 Task: Create a due date automation trigger when advanced on, on the wednesday before a card is due add dates with a complete due date at 11:00 AM.
Action: Mouse moved to (969, 304)
Screenshot: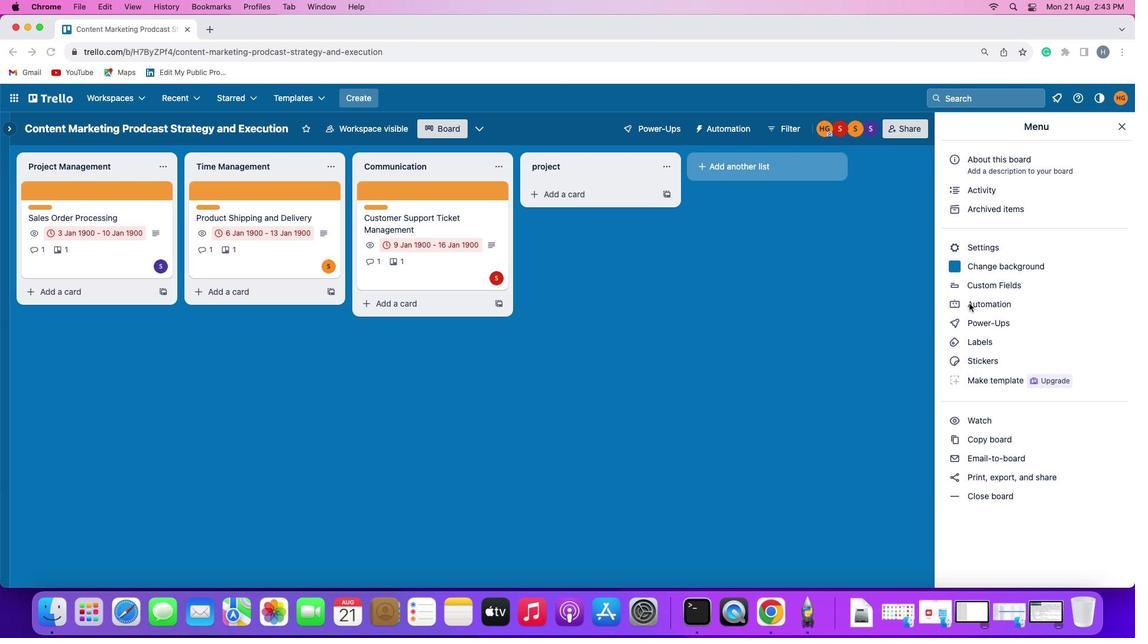 
Action: Mouse pressed left at (969, 304)
Screenshot: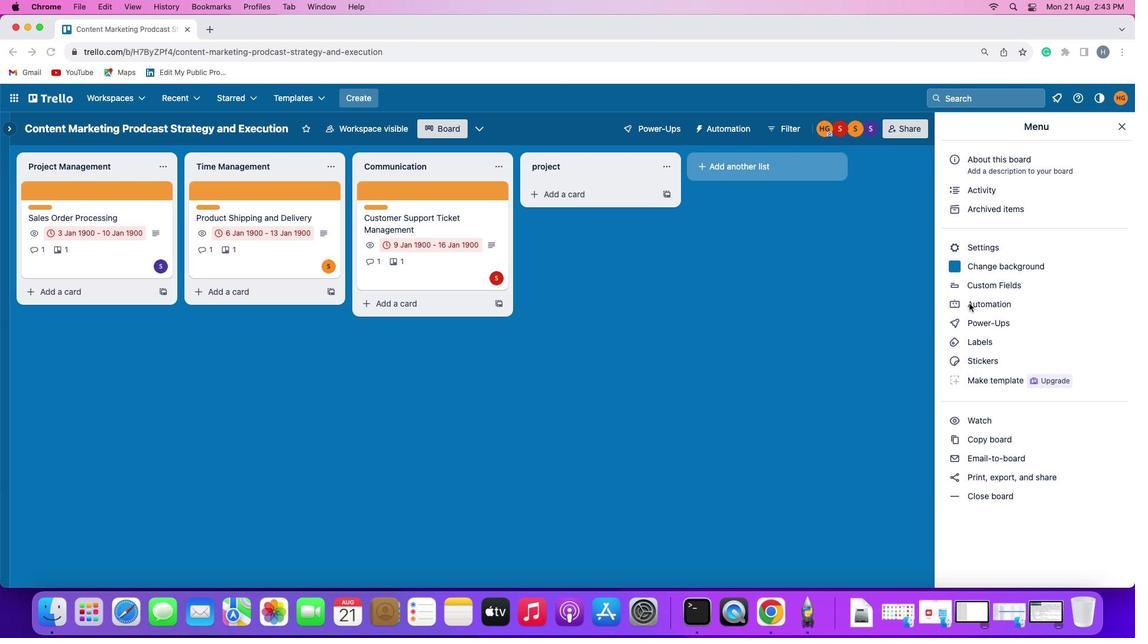 
Action: Mouse moved to (969, 304)
Screenshot: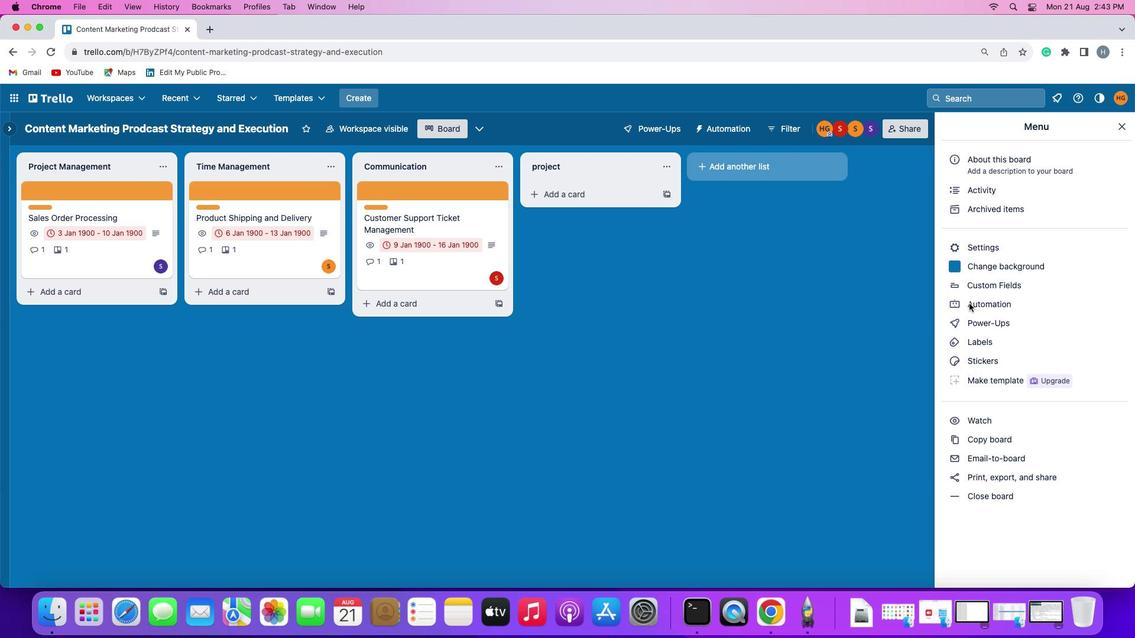 
Action: Mouse pressed left at (969, 304)
Screenshot: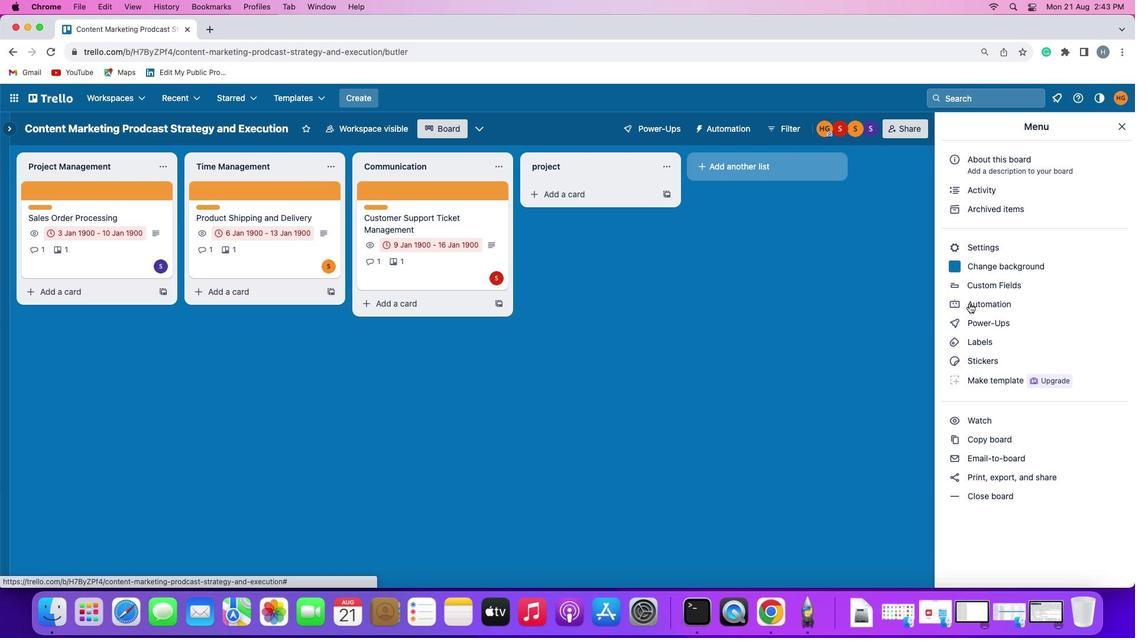 
Action: Mouse moved to (58, 280)
Screenshot: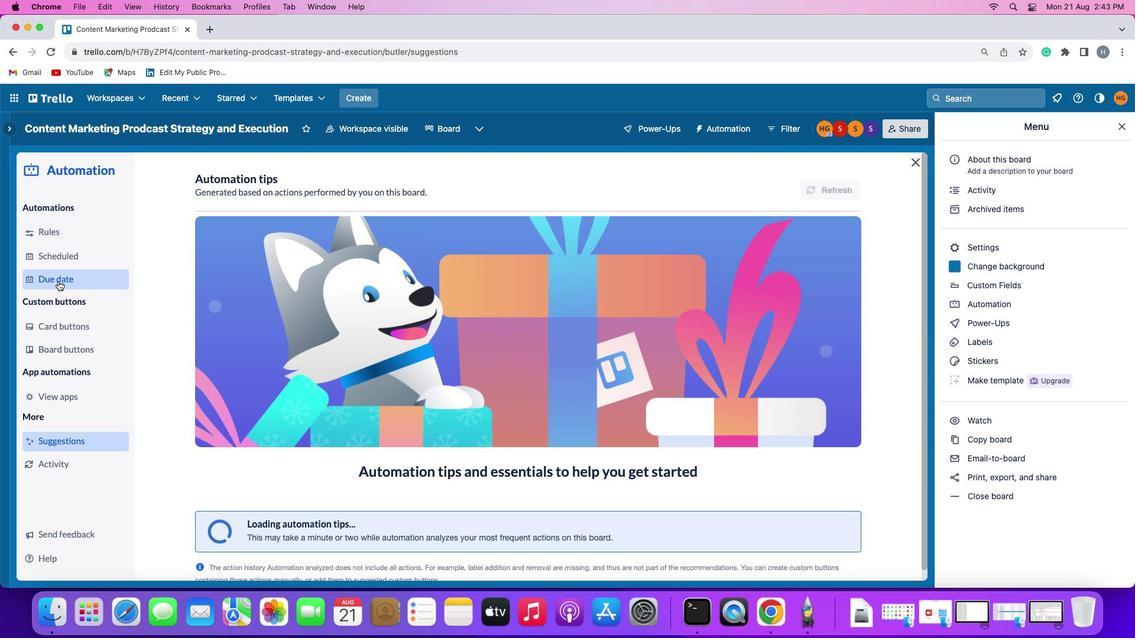 
Action: Mouse pressed left at (58, 280)
Screenshot: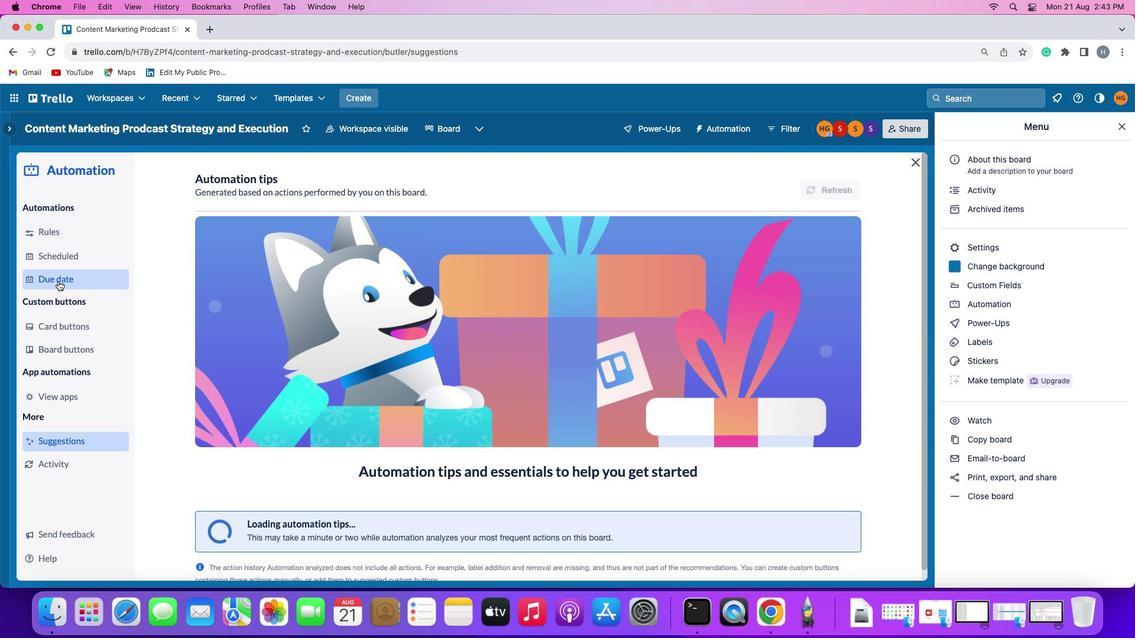 
Action: Mouse moved to (802, 179)
Screenshot: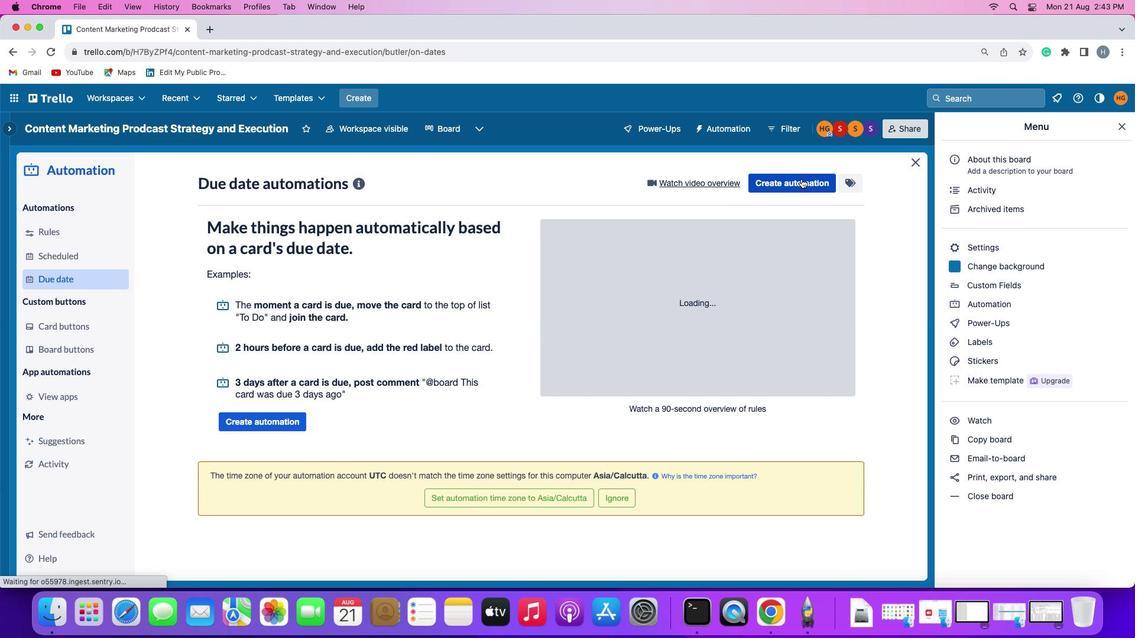 
Action: Mouse pressed left at (802, 179)
Screenshot: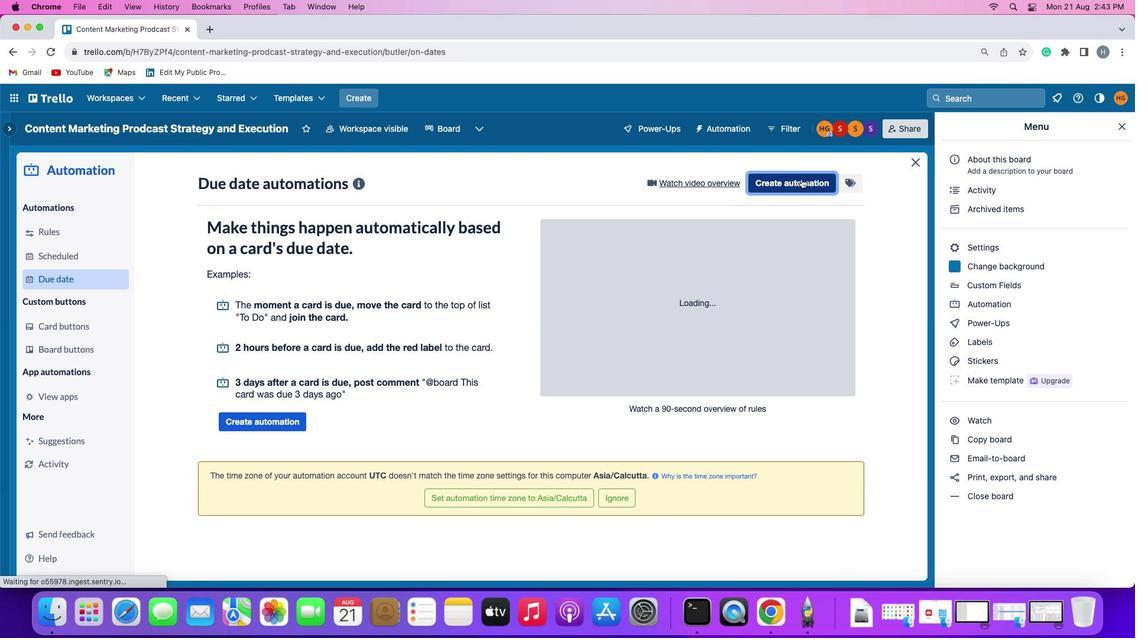 
Action: Mouse moved to (365, 296)
Screenshot: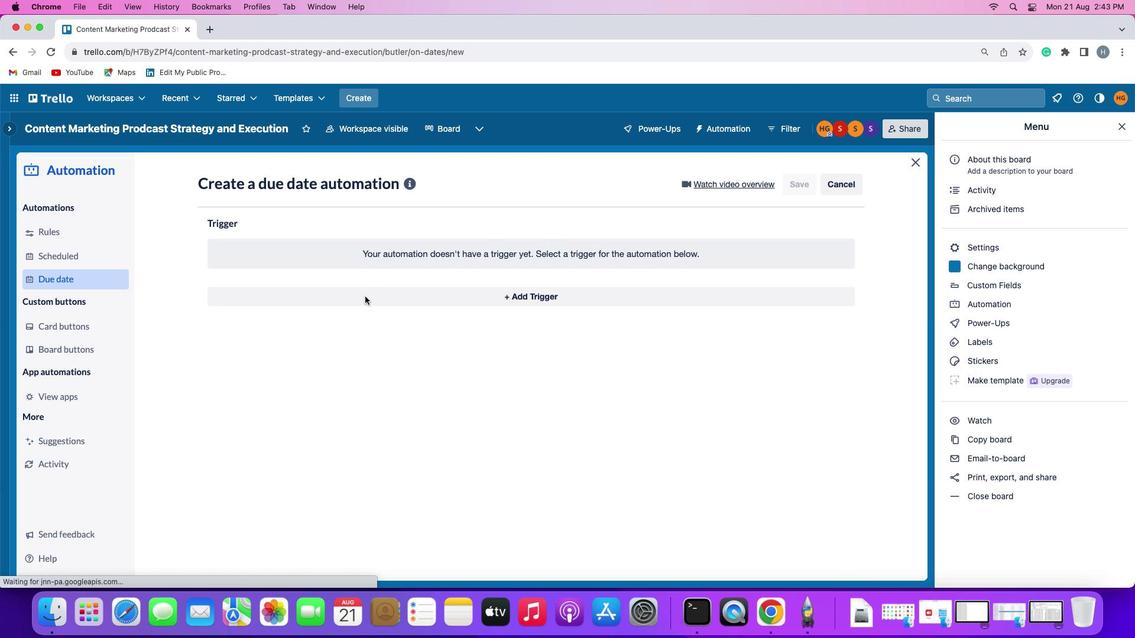 
Action: Mouse pressed left at (365, 296)
Screenshot: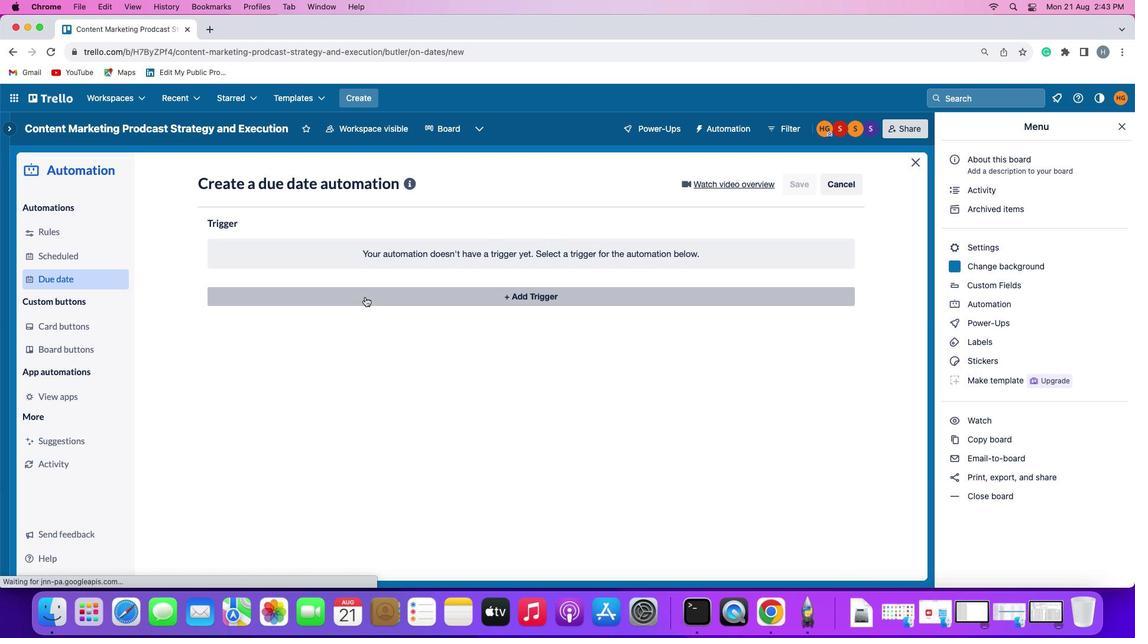 
Action: Mouse moved to (262, 512)
Screenshot: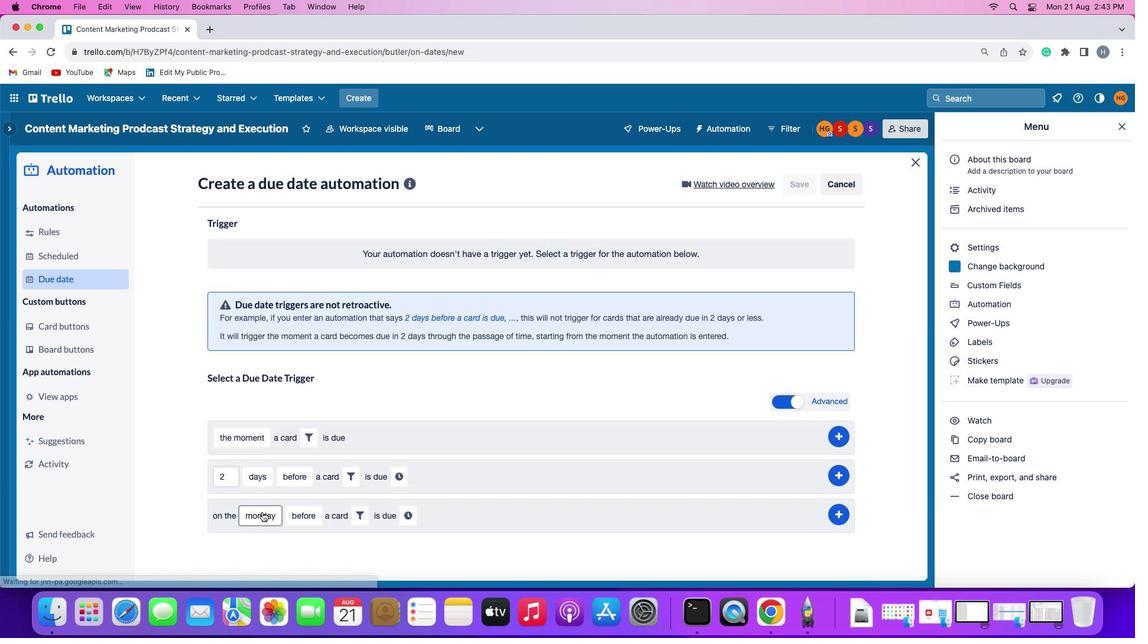 
Action: Mouse pressed left at (262, 512)
Screenshot: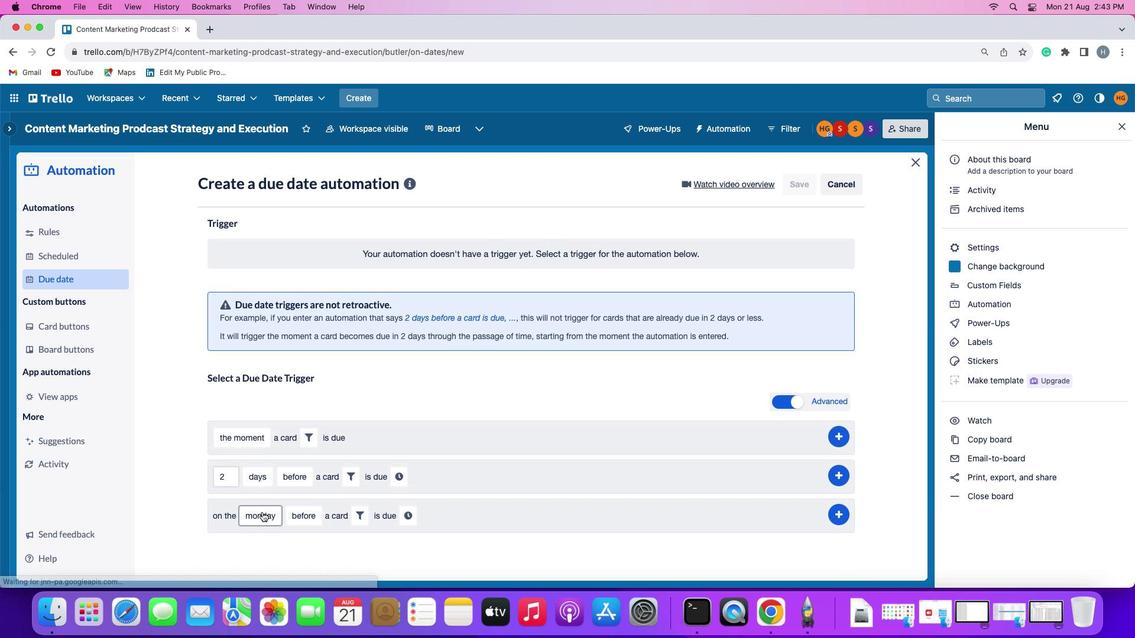 
Action: Mouse moved to (296, 395)
Screenshot: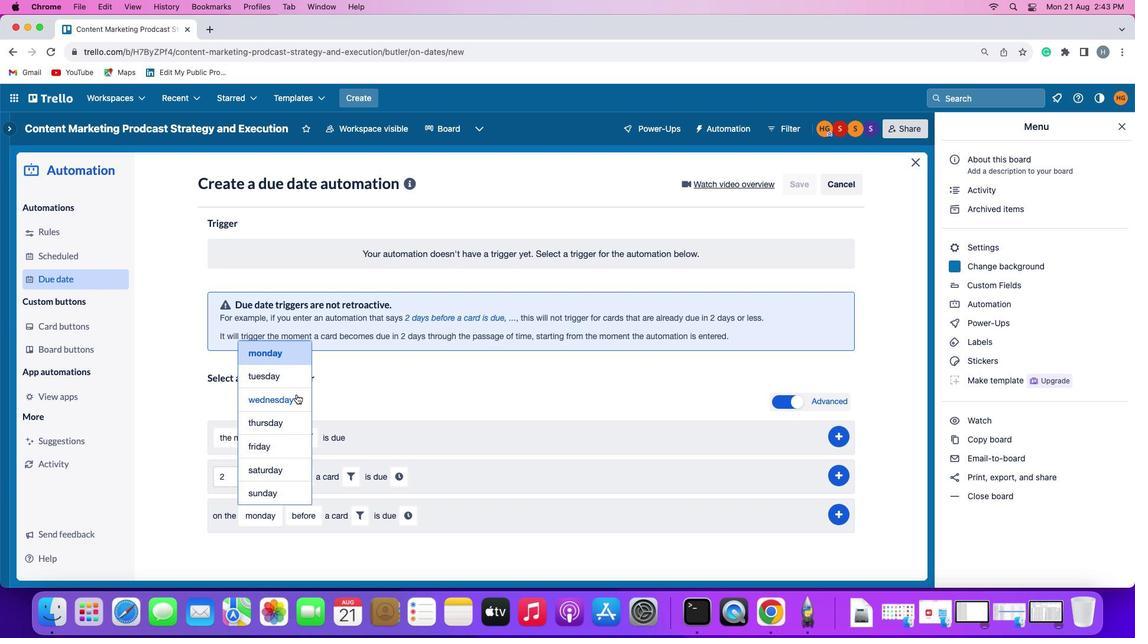 
Action: Mouse pressed left at (296, 395)
Screenshot: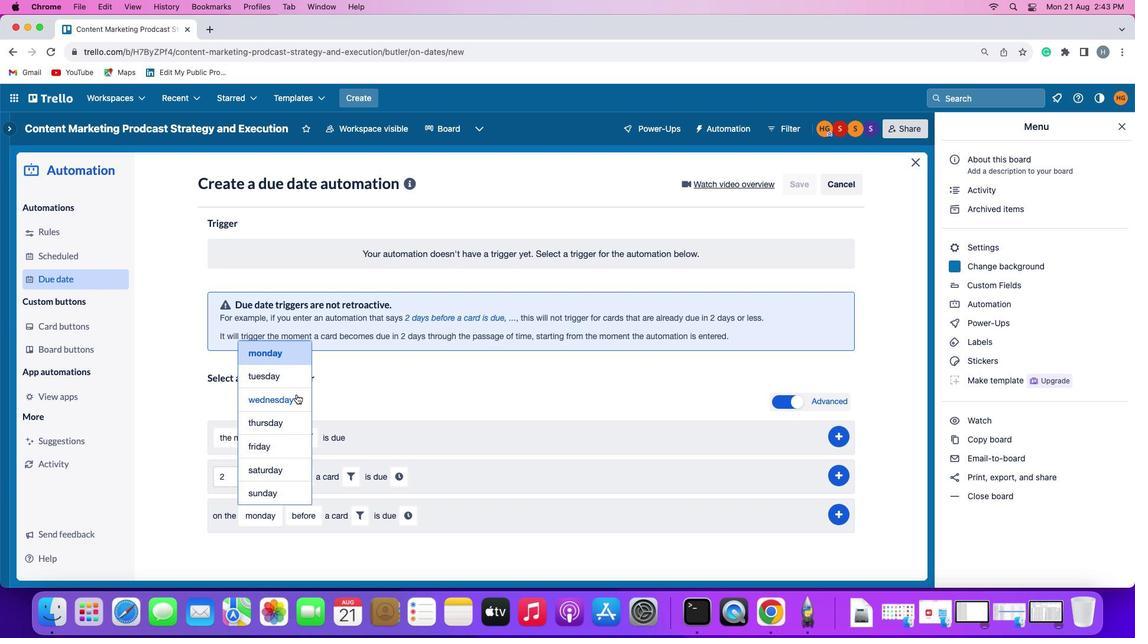 
Action: Mouse moved to (377, 515)
Screenshot: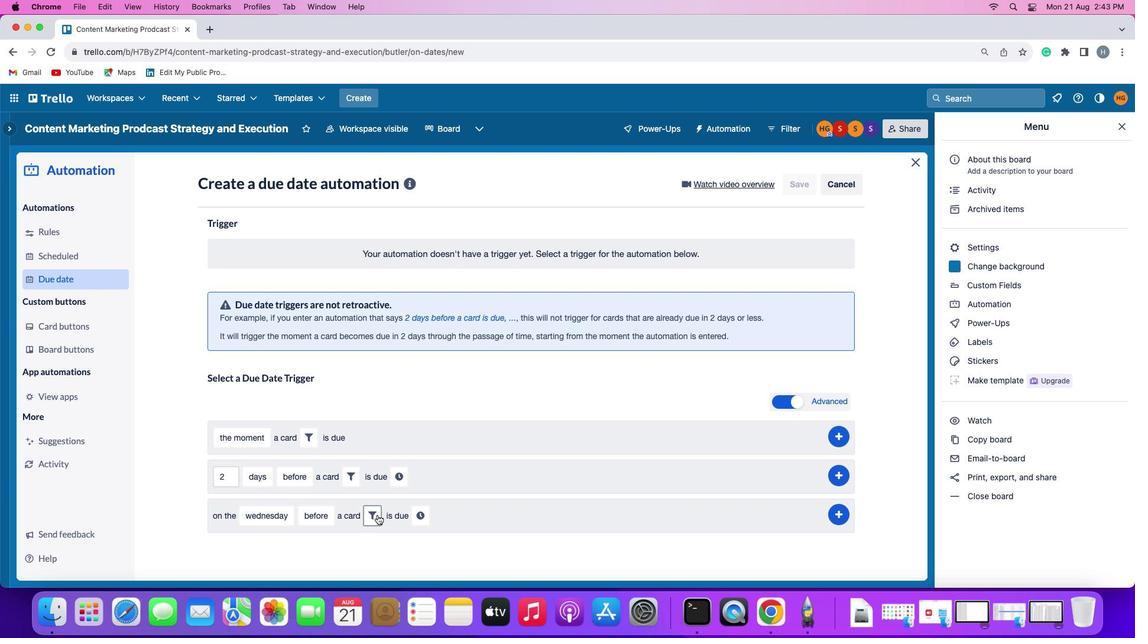 
Action: Mouse pressed left at (377, 515)
Screenshot: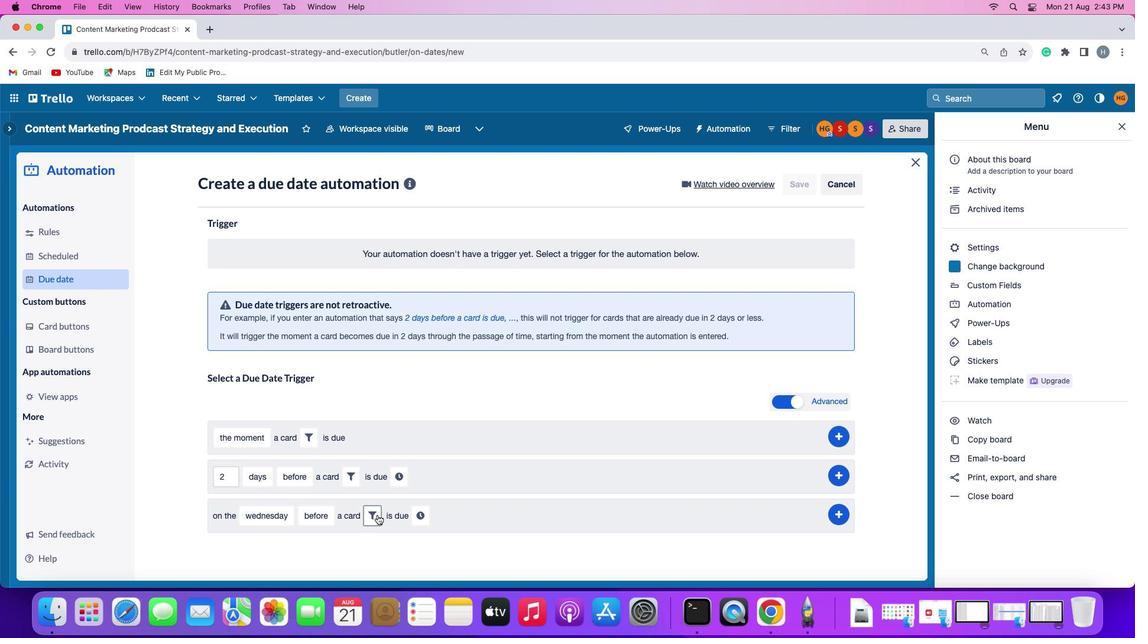 
Action: Mouse moved to (438, 551)
Screenshot: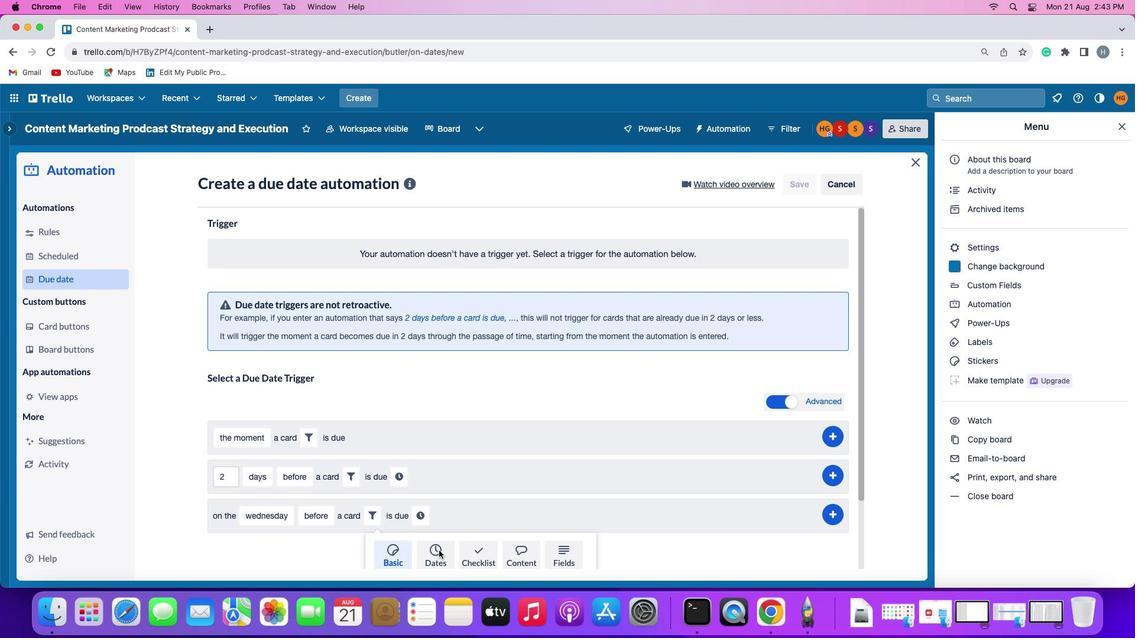 
Action: Mouse pressed left at (438, 551)
Screenshot: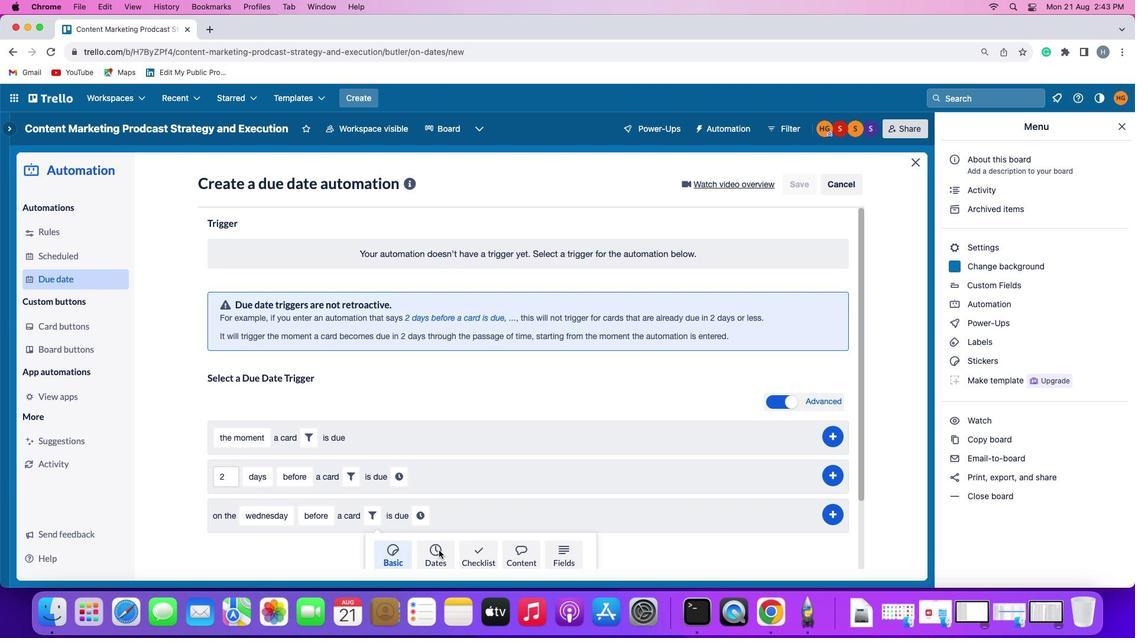 
Action: Mouse moved to (261, 544)
Screenshot: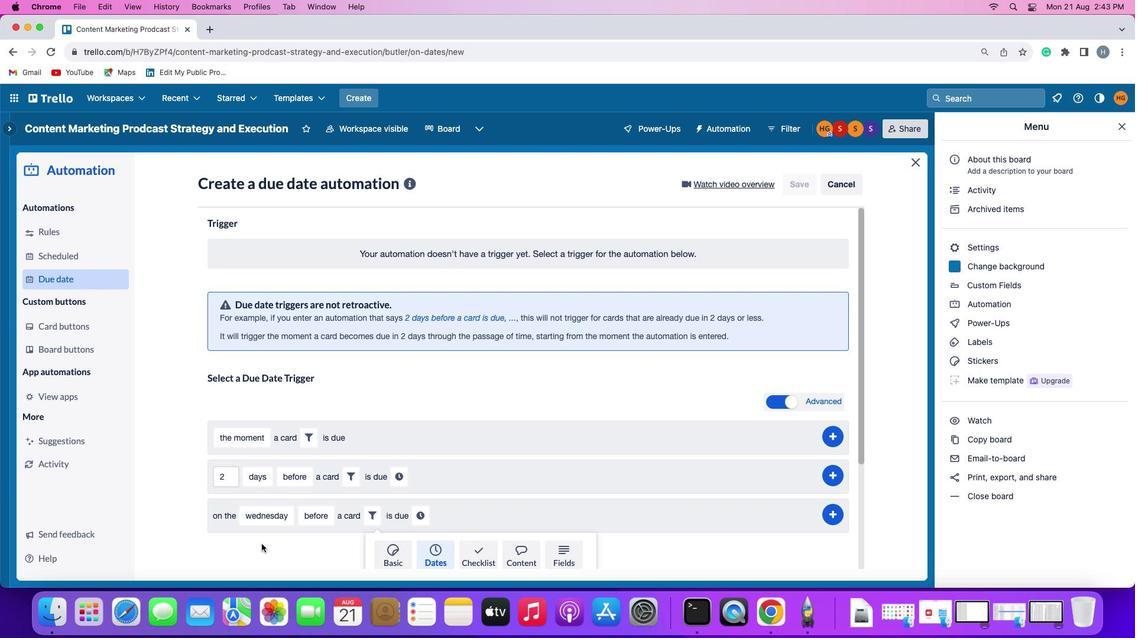 
Action: Mouse scrolled (261, 544) with delta (0, 0)
Screenshot: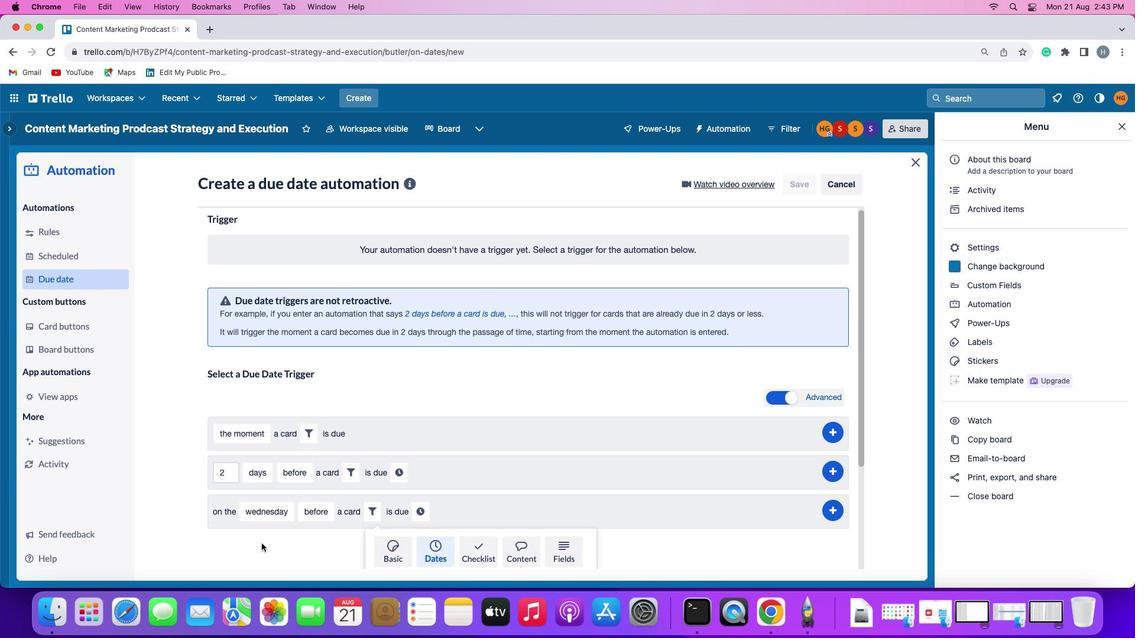
Action: Mouse scrolled (261, 544) with delta (0, 0)
Screenshot: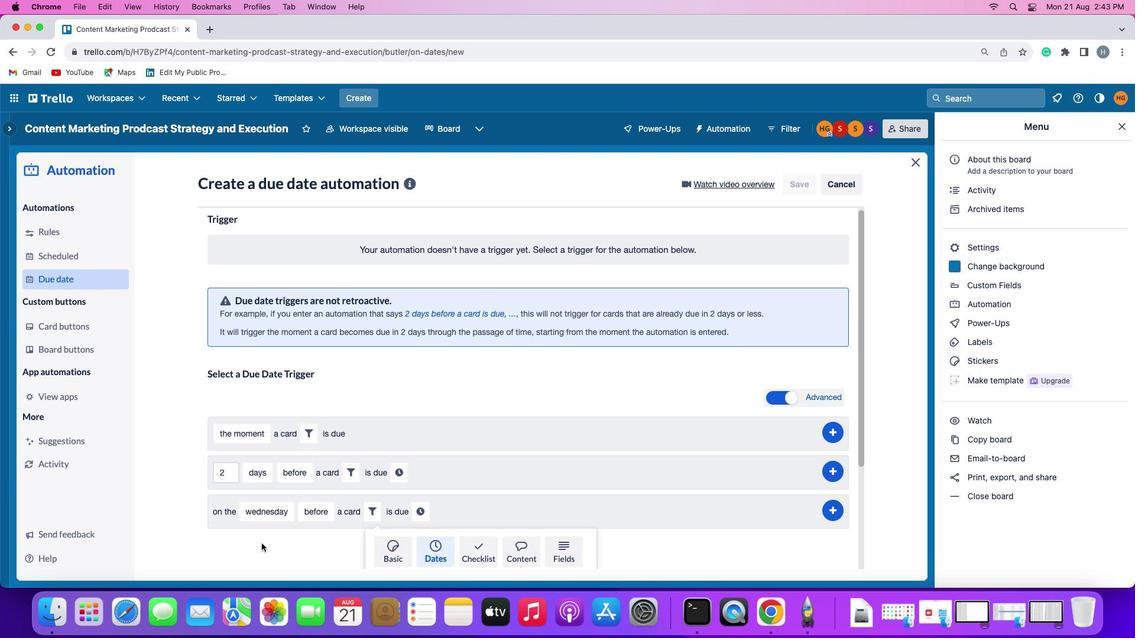 
Action: Mouse moved to (261, 544)
Screenshot: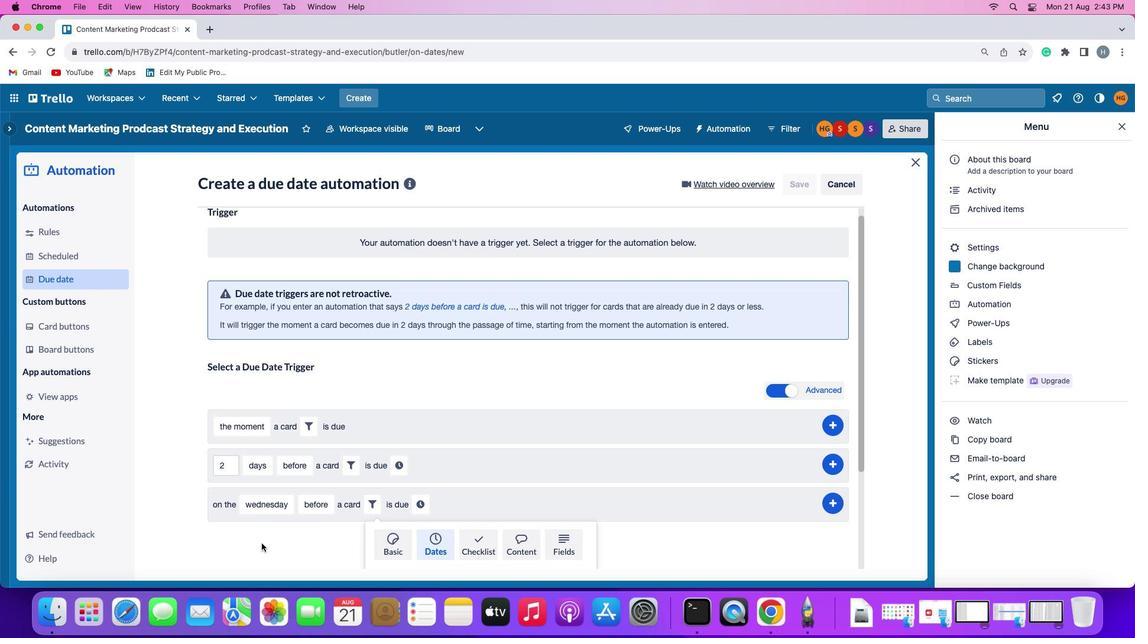 
Action: Mouse scrolled (261, 544) with delta (0, -1)
Screenshot: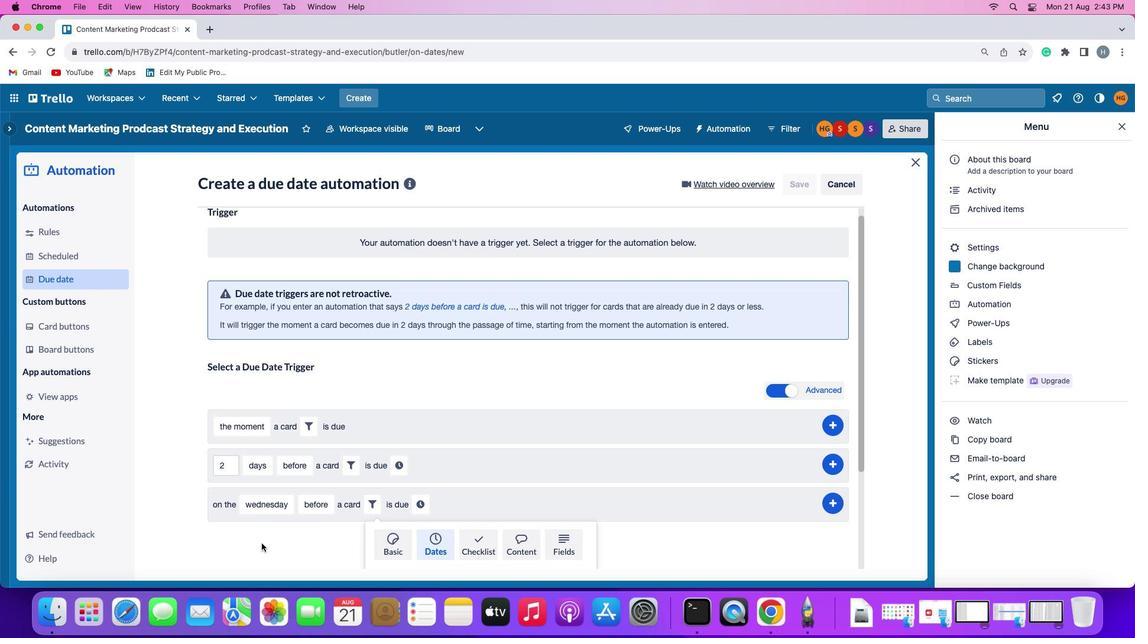 
Action: Mouse moved to (261, 544)
Screenshot: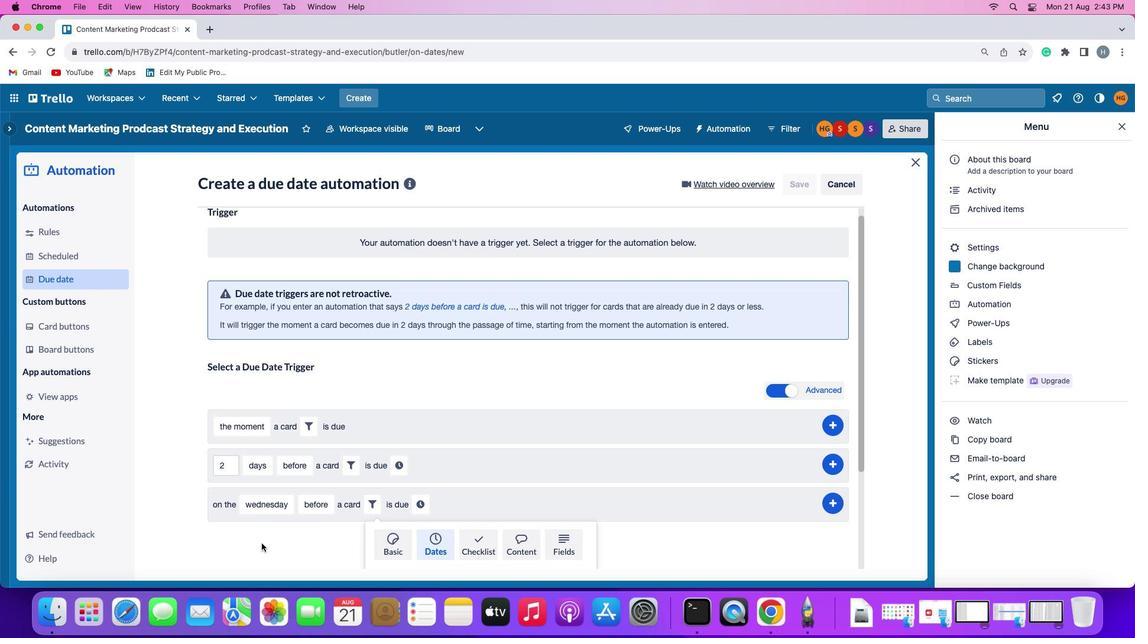 
Action: Mouse scrolled (261, 544) with delta (0, -2)
Screenshot: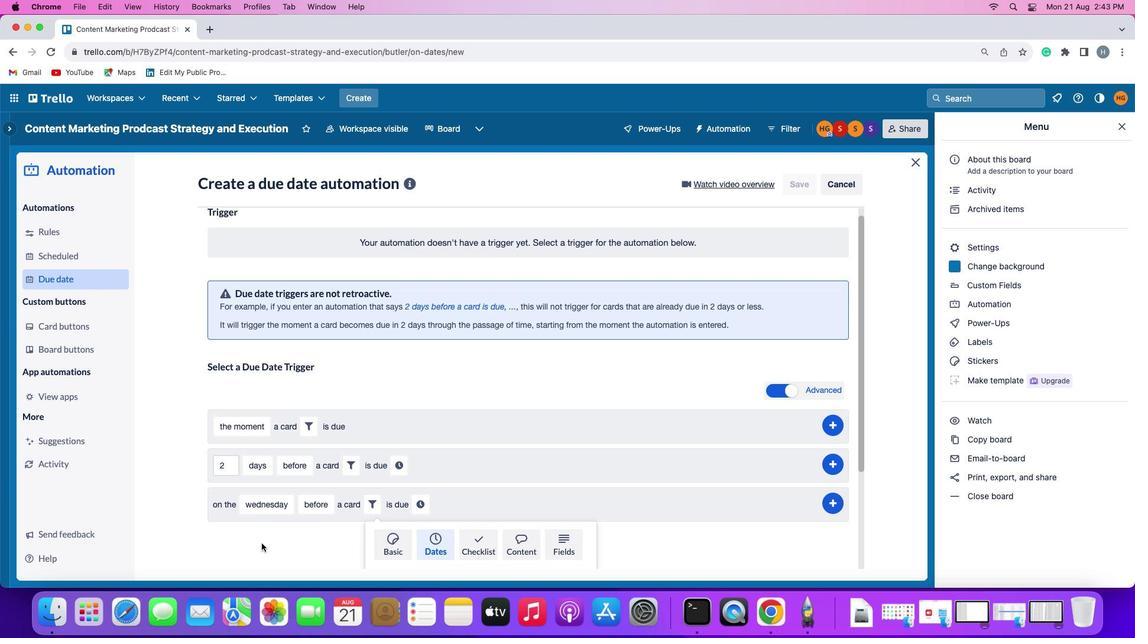 
Action: Mouse moved to (421, 446)
Screenshot: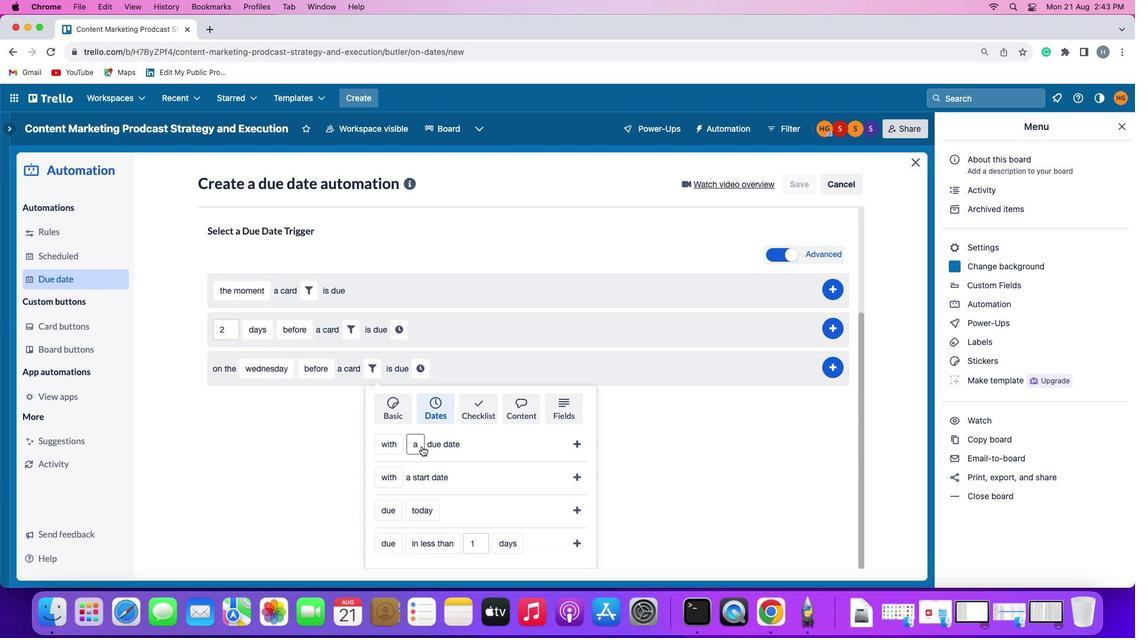 
Action: Mouse pressed left at (421, 446)
Screenshot: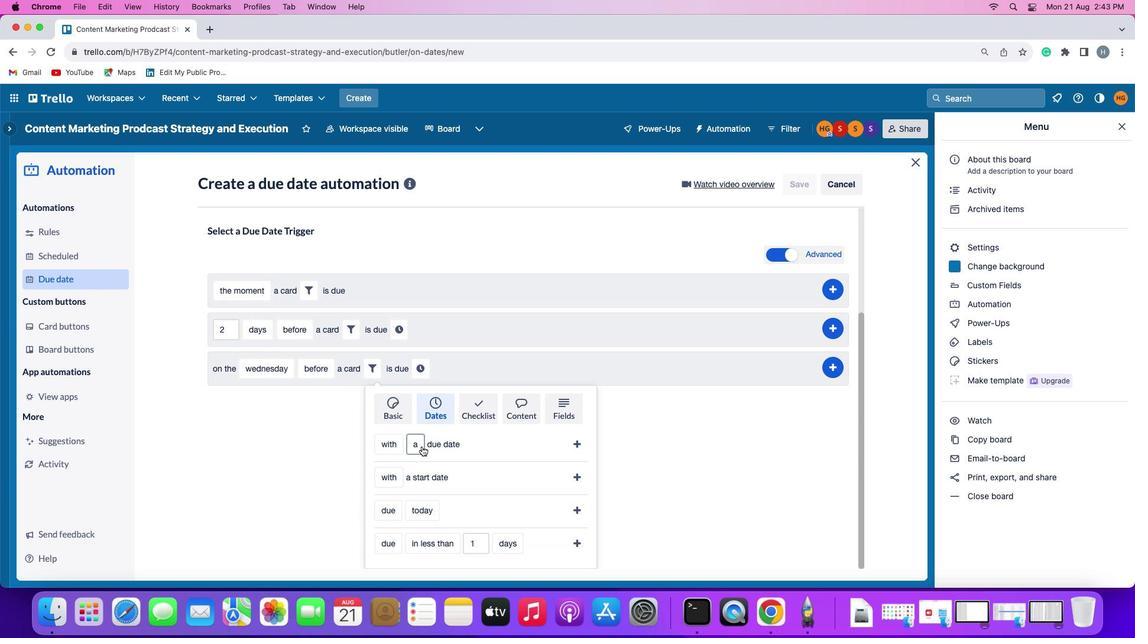 
Action: Mouse moved to (428, 493)
Screenshot: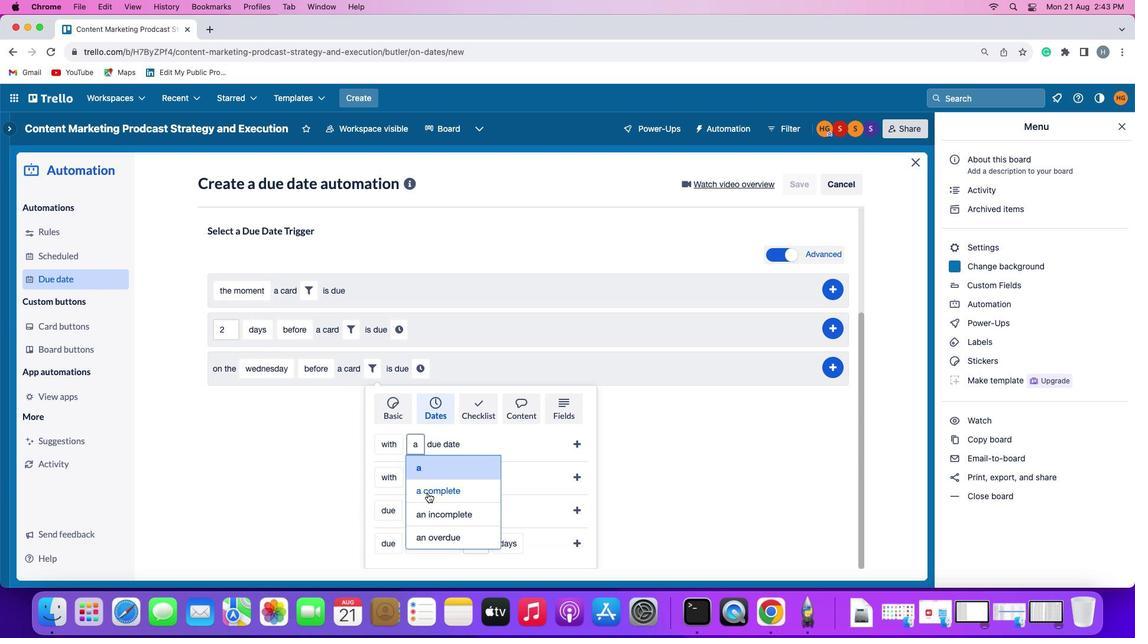 
Action: Mouse pressed left at (428, 493)
Screenshot: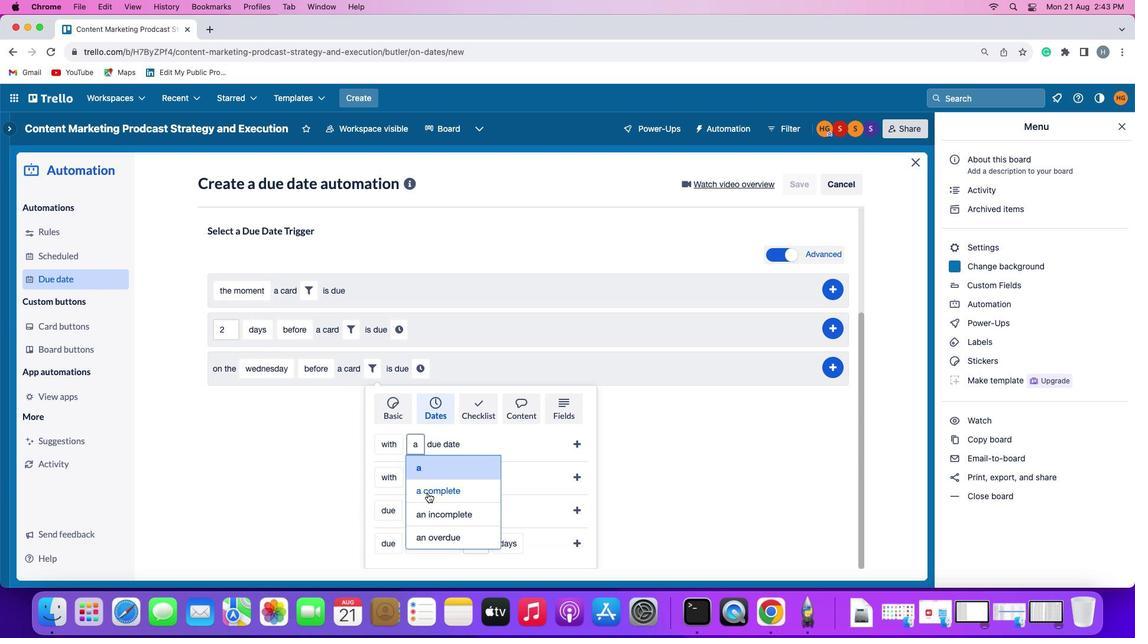 
Action: Mouse moved to (575, 442)
Screenshot: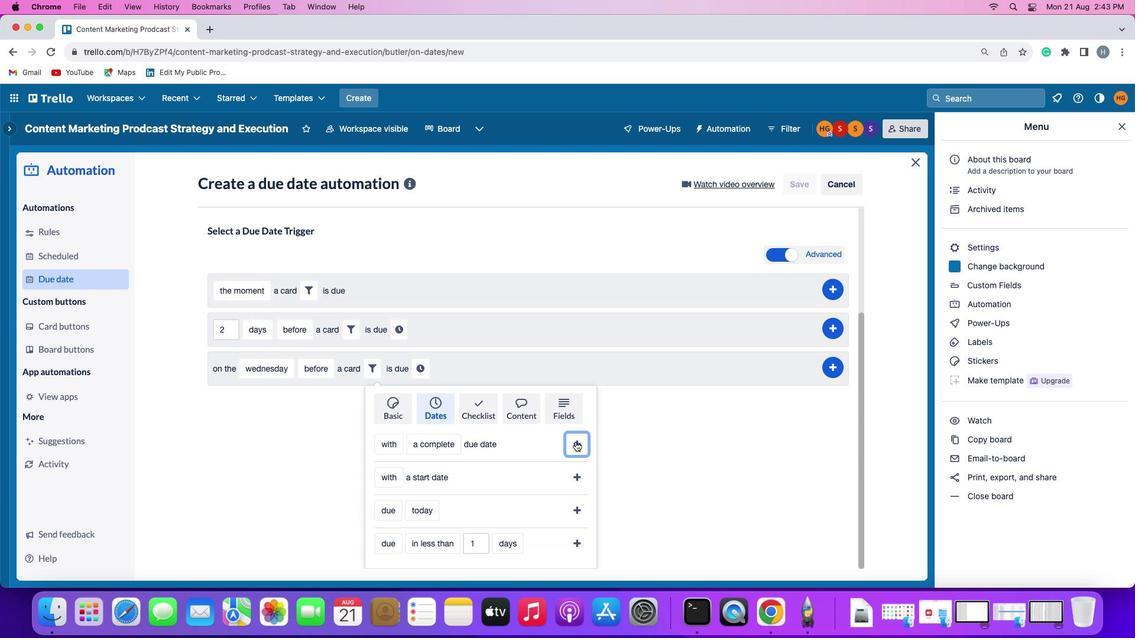
Action: Mouse pressed left at (575, 442)
Screenshot: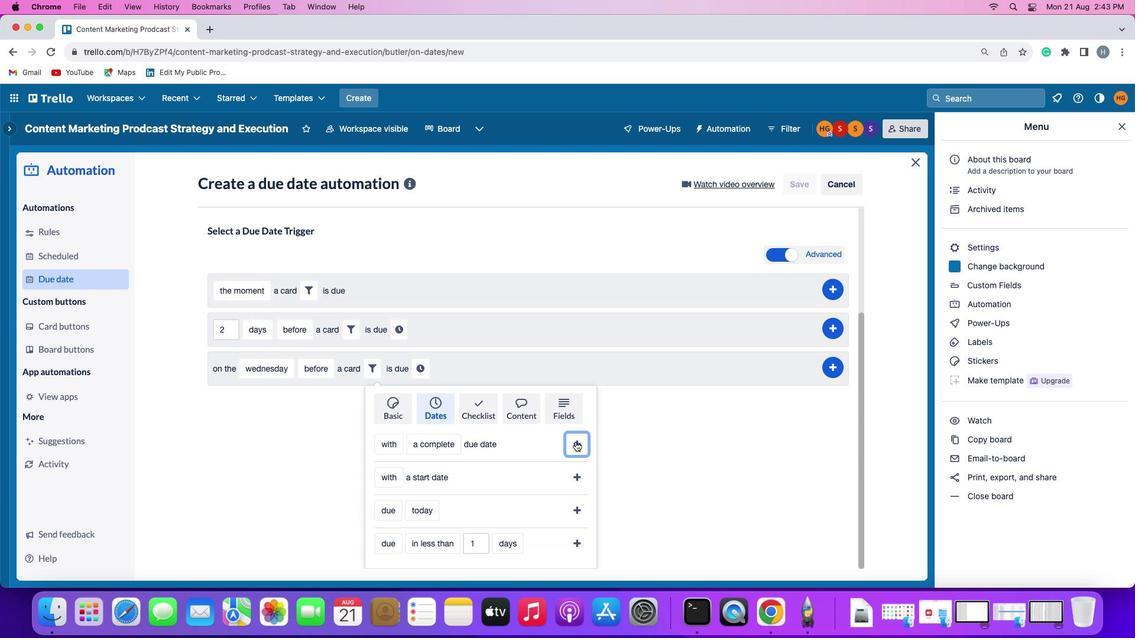 
Action: Mouse moved to (538, 511)
Screenshot: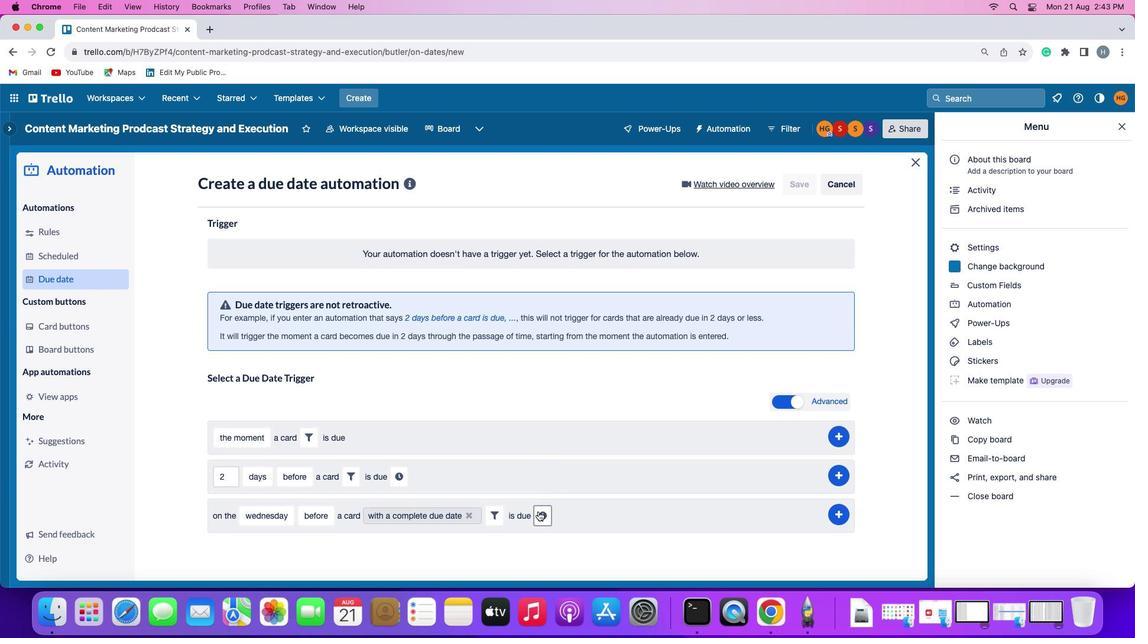 
Action: Mouse pressed left at (538, 511)
Screenshot: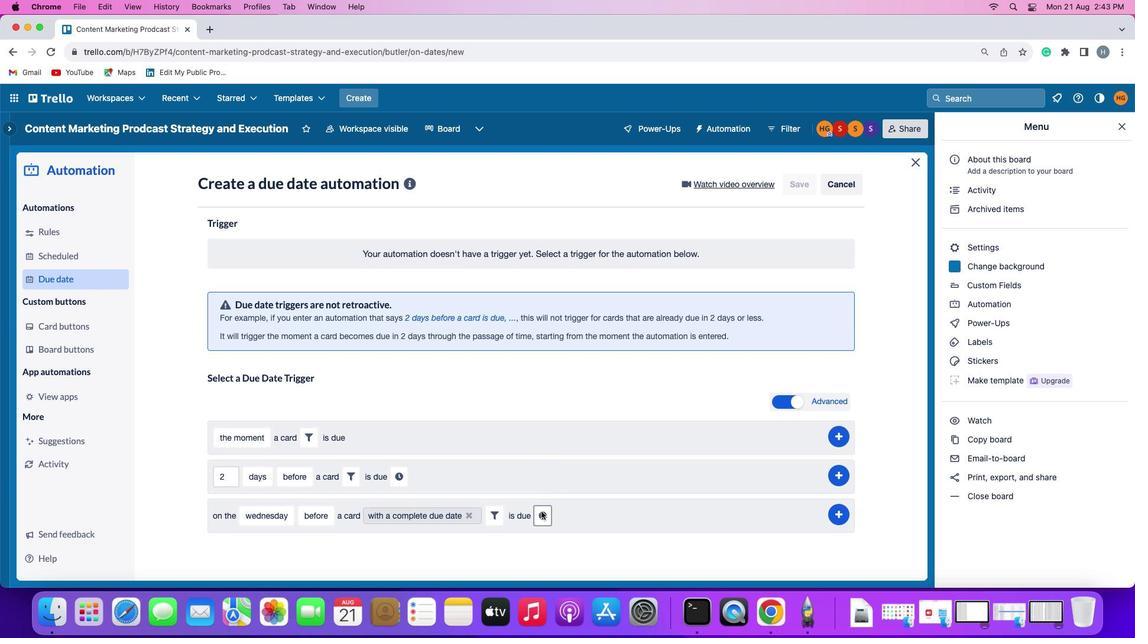 
Action: Mouse moved to (571, 517)
Screenshot: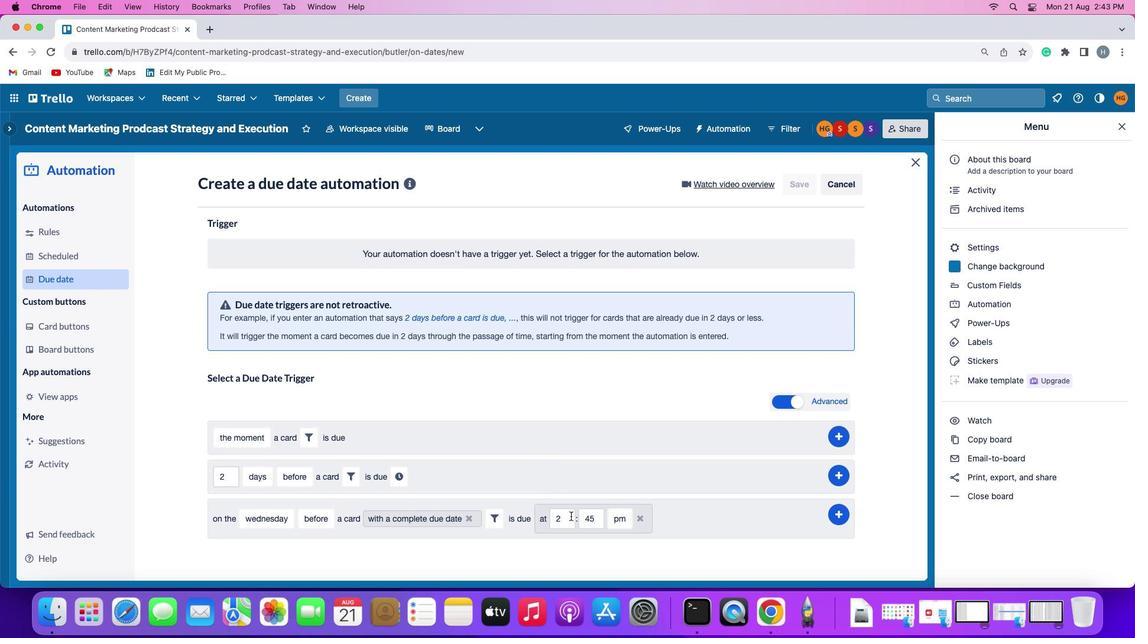 
Action: Mouse pressed left at (571, 517)
Screenshot: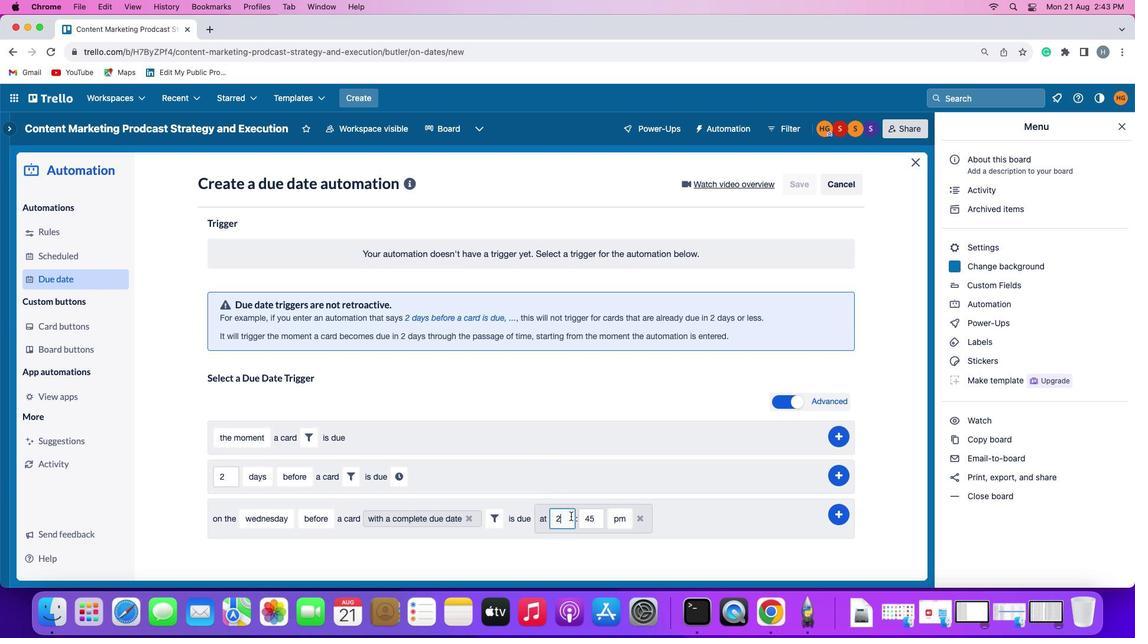 
Action: Key pressed Key.backspace'1''1'
Screenshot: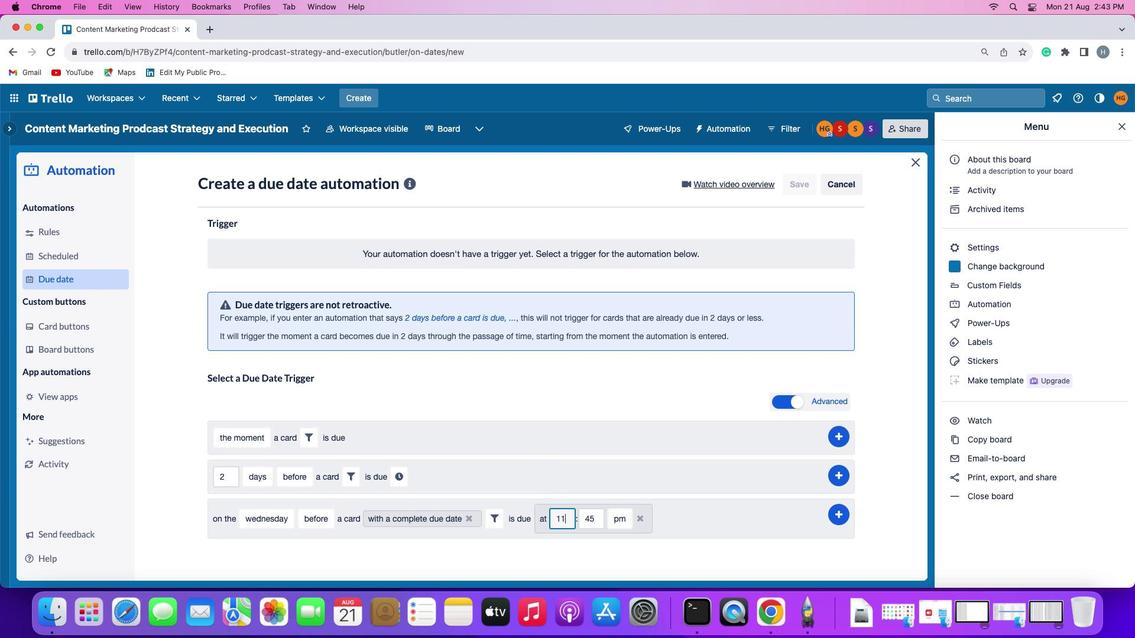 
Action: Mouse moved to (601, 517)
Screenshot: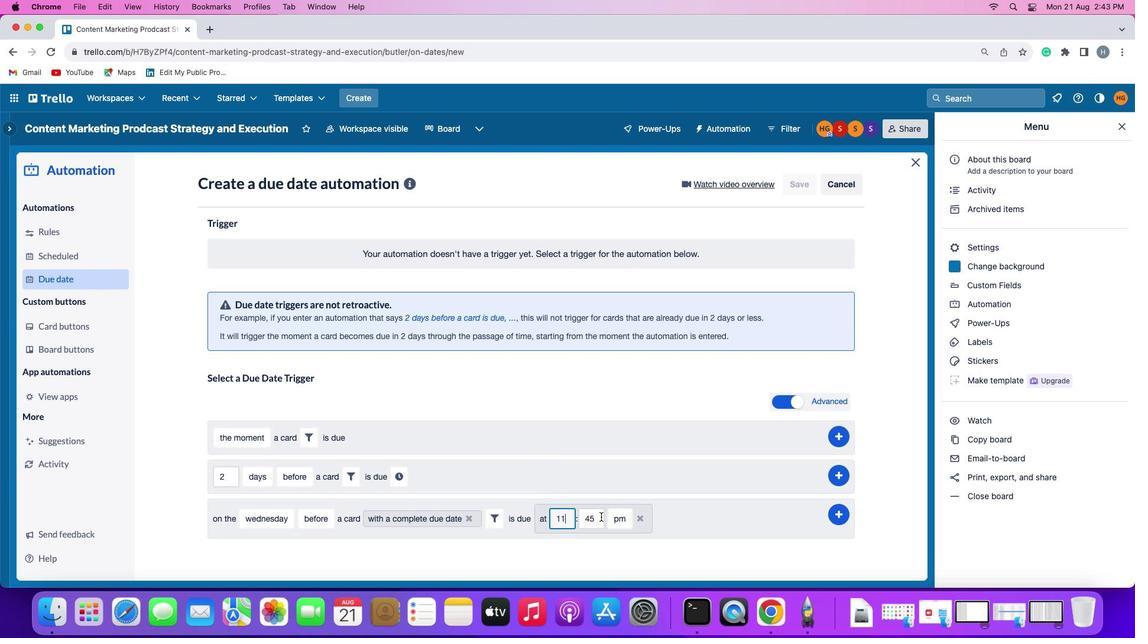 
Action: Mouse pressed left at (601, 517)
Screenshot: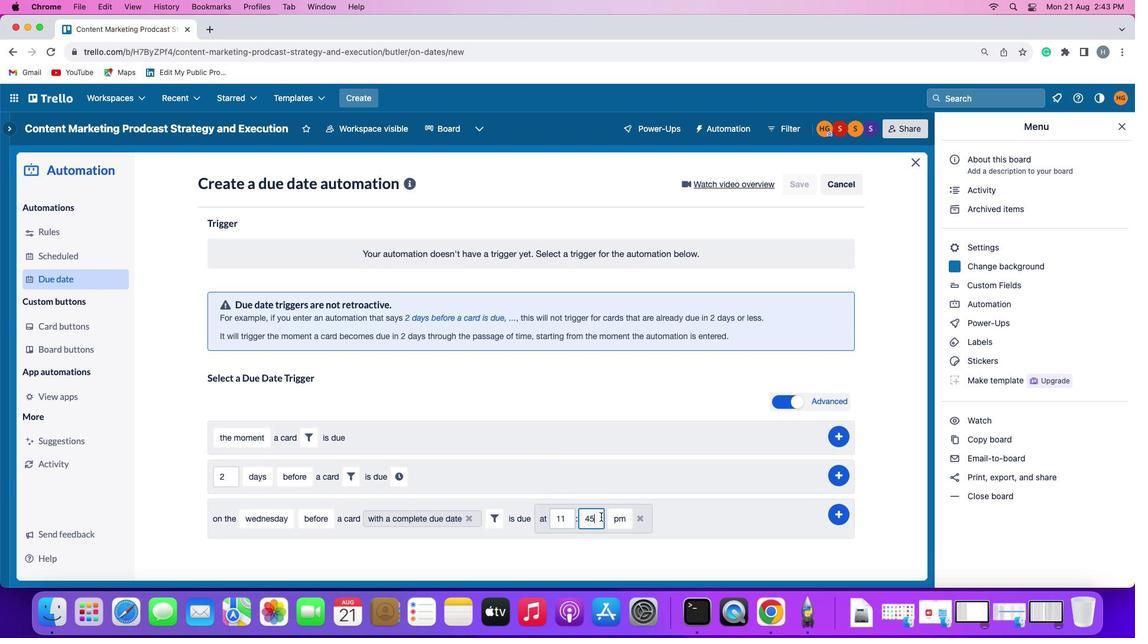 
Action: Mouse moved to (601, 517)
Screenshot: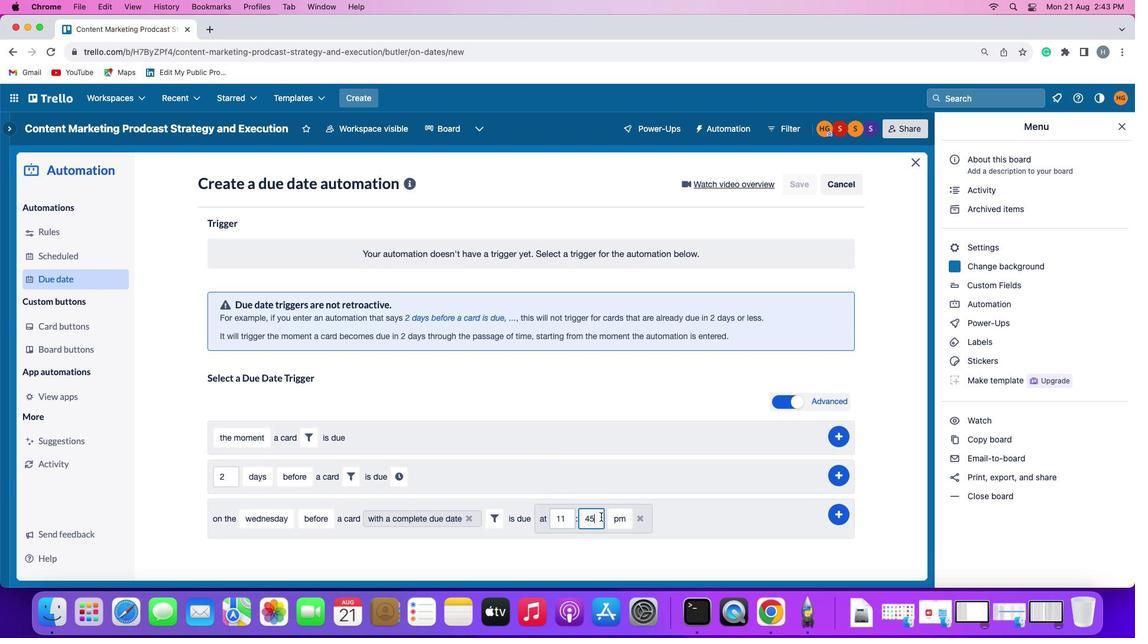 
Action: Key pressed Key.backspaceKey.backspace'0''0'
Screenshot: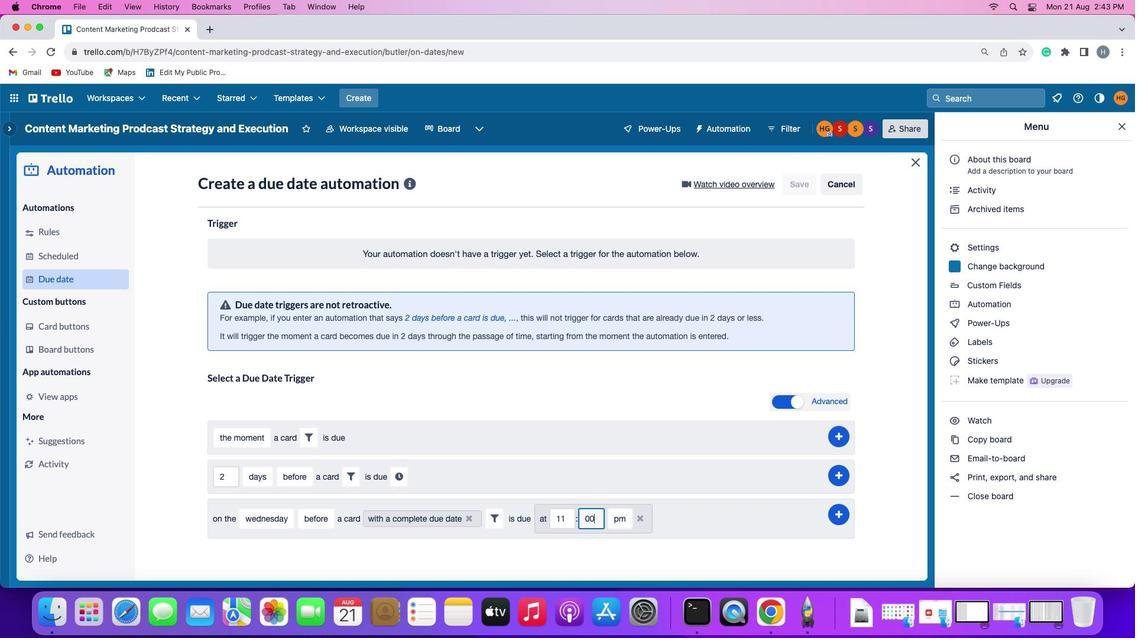 
Action: Mouse moved to (619, 521)
Screenshot: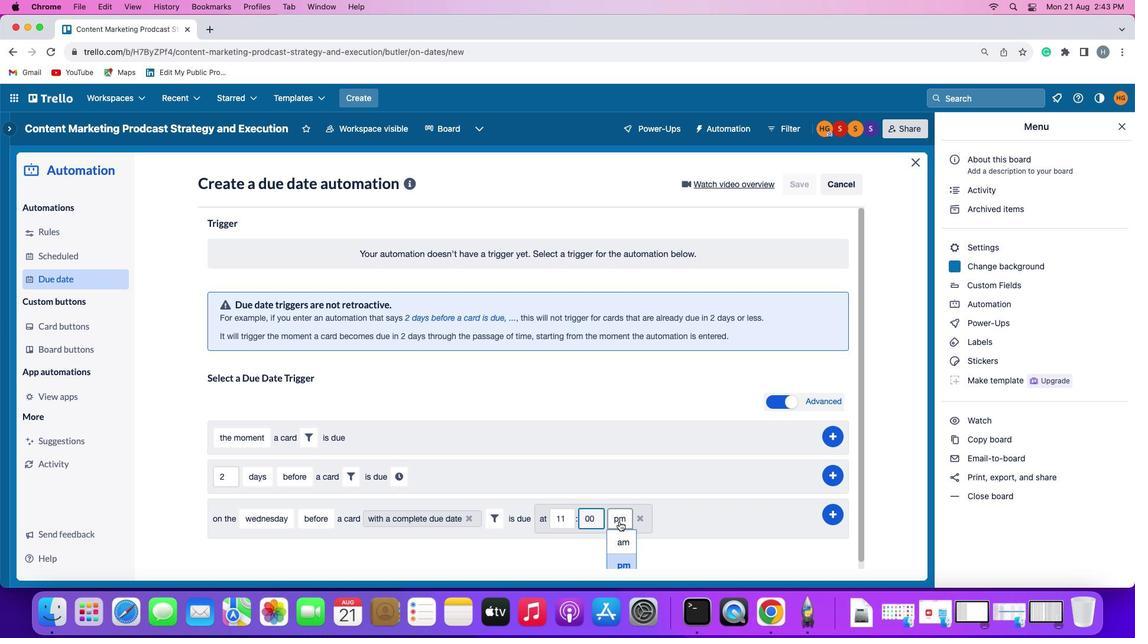 
Action: Mouse pressed left at (619, 521)
Screenshot: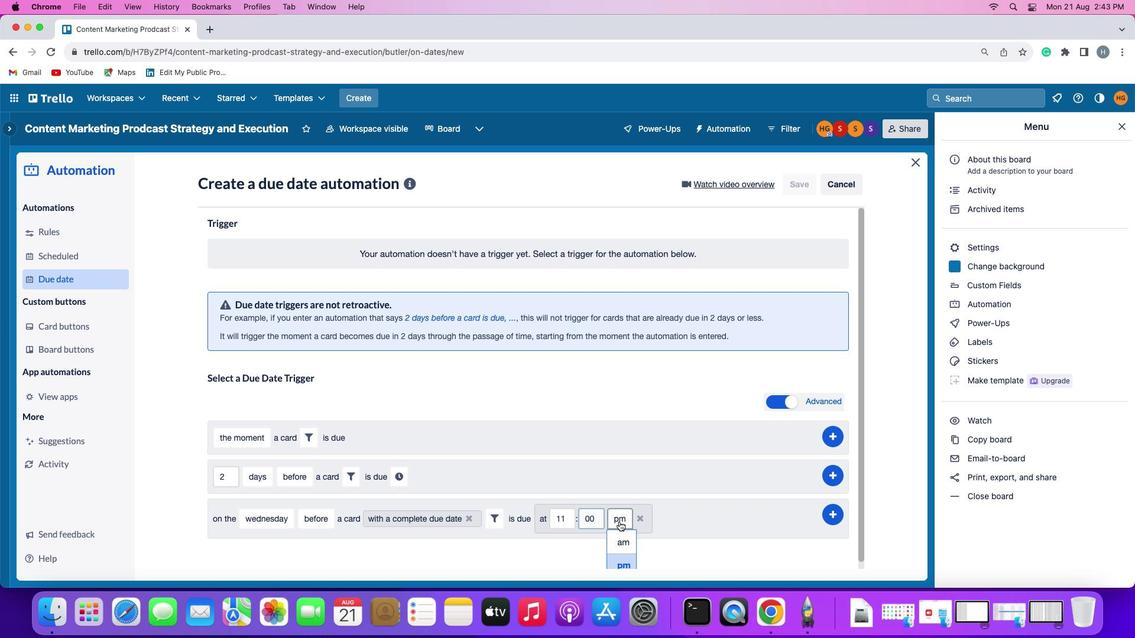 
Action: Mouse moved to (621, 538)
Screenshot: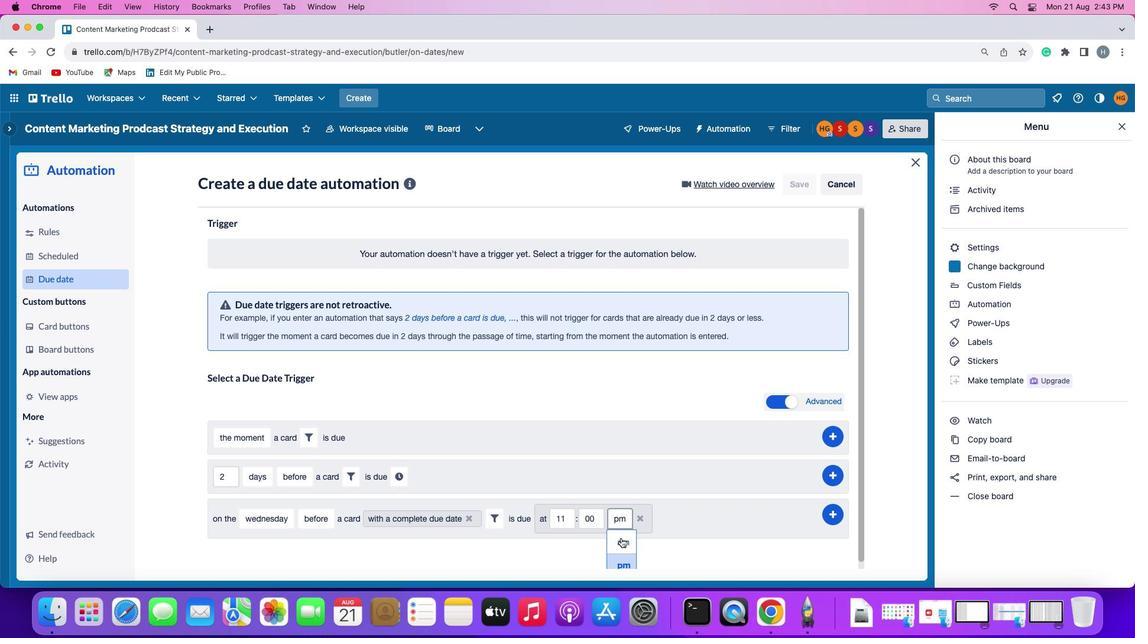 
Action: Mouse pressed left at (621, 538)
Screenshot: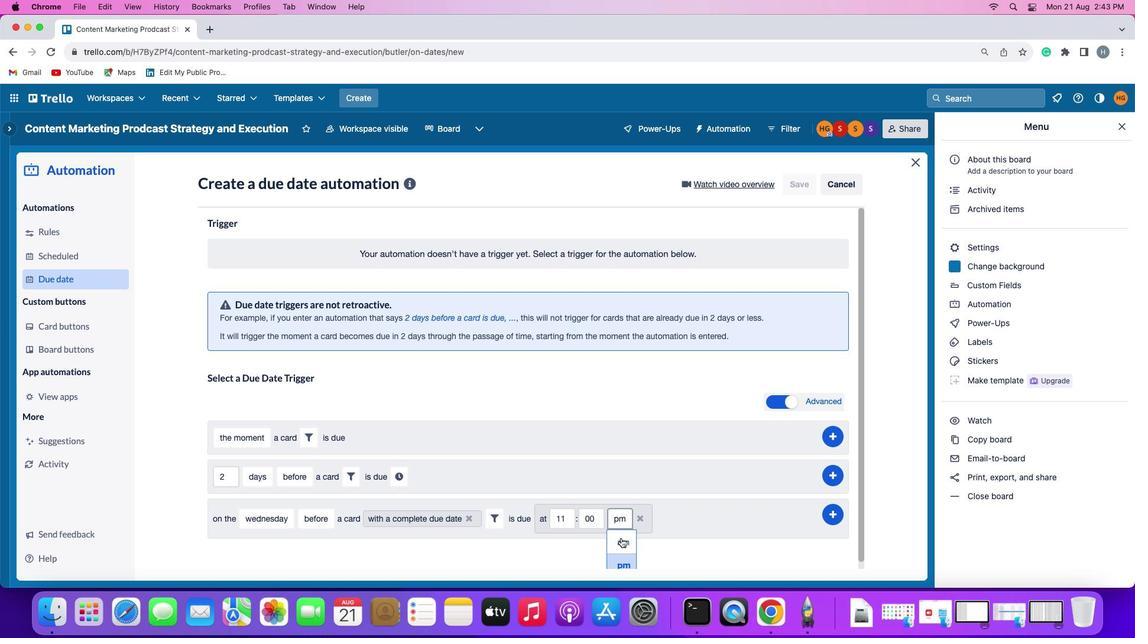 
Action: Mouse moved to (840, 515)
Screenshot: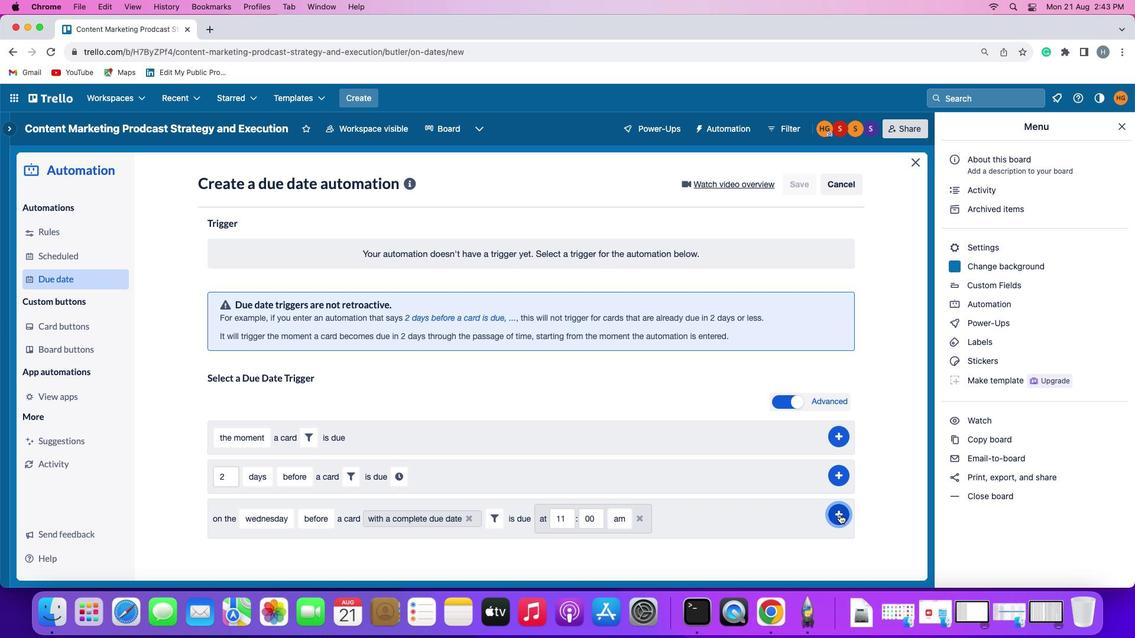 
Action: Mouse pressed left at (840, 515)
Screenshot: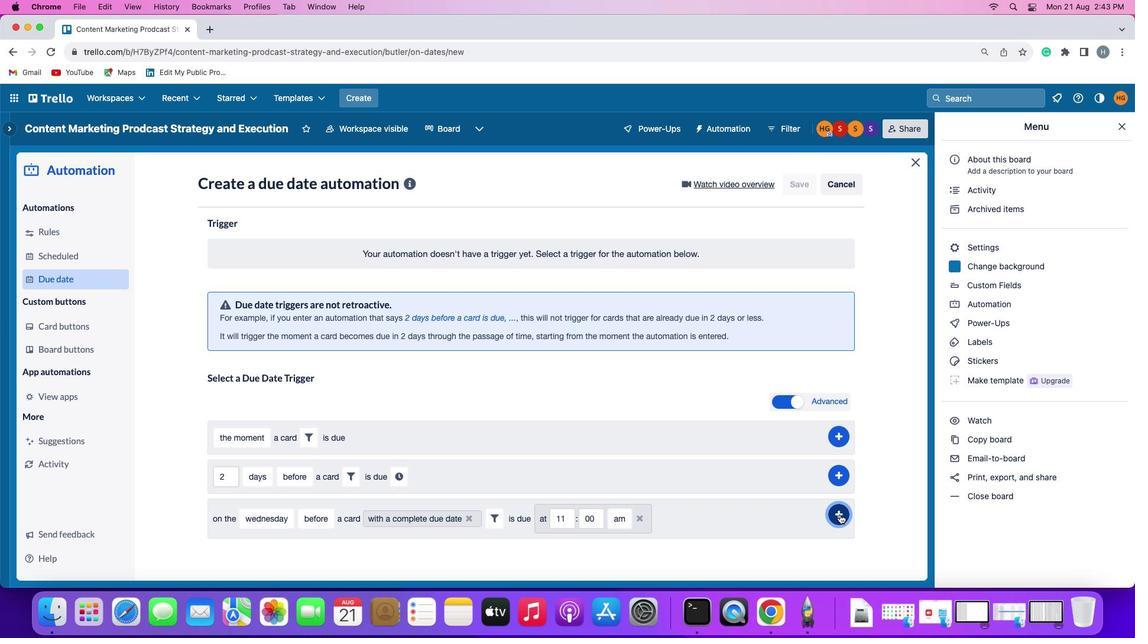 
Action: Mouse moved to (889, 439)
Screenshot: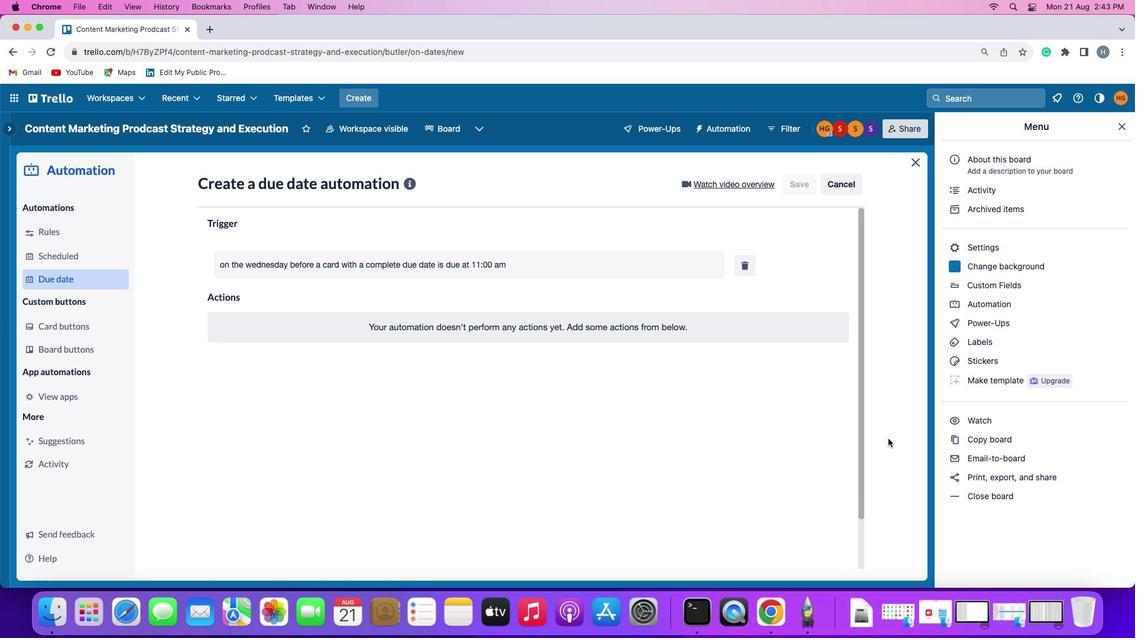 
